 Task: Use Timely Effect in this video Movie B.mp4
Action: Mouse moved to (257, 95)
Screenshot: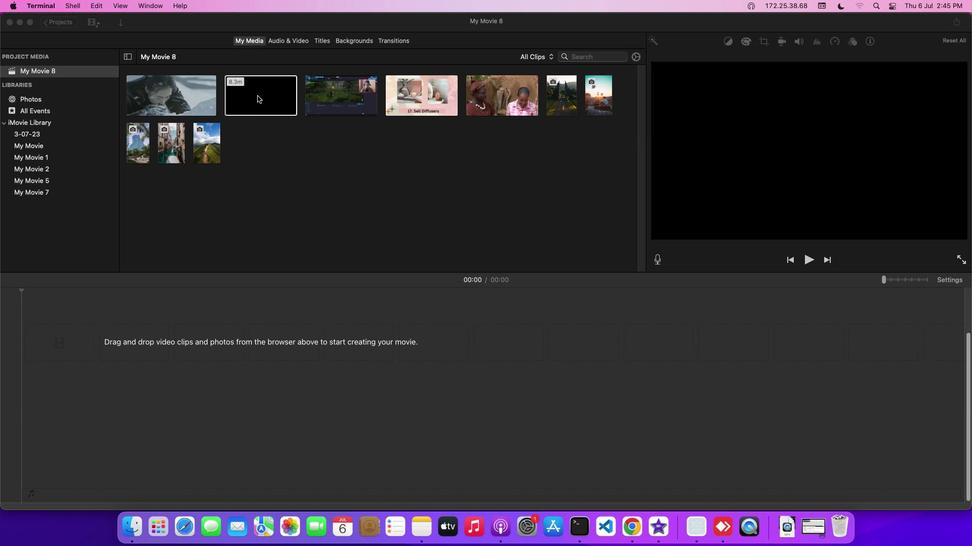 
Action: Mouse pressed left at (257, 95)
Screenshot: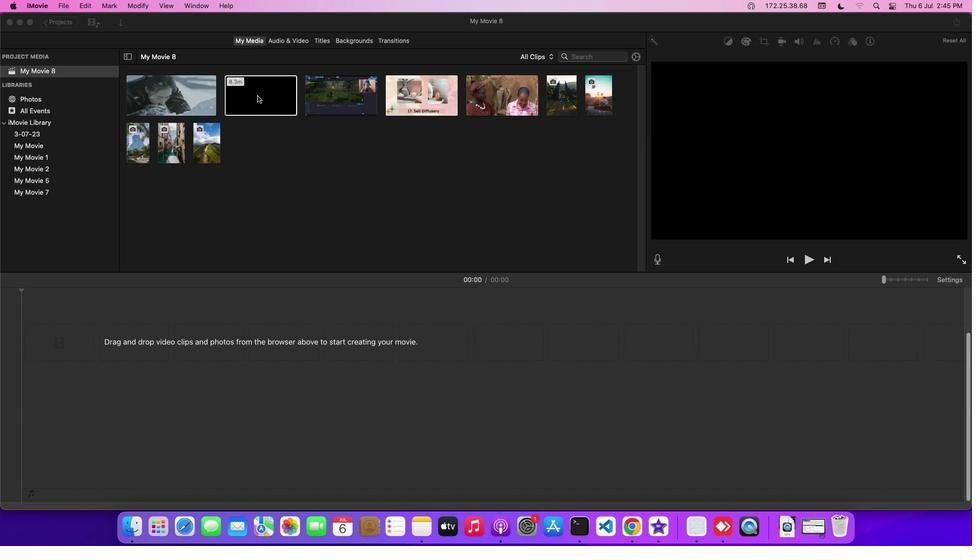 
Action: Mouse moved to (283, 37)
Screenshot: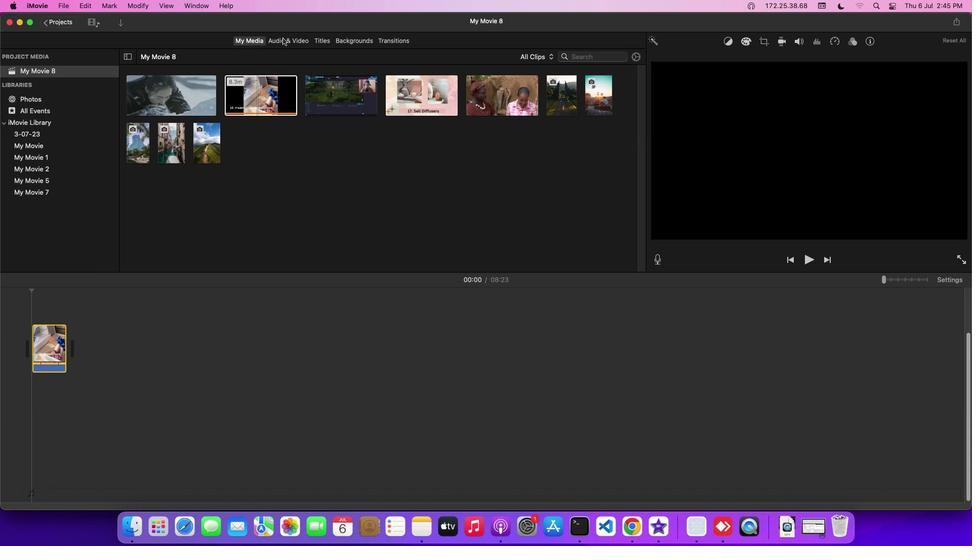 
Action: Mouse pressed left at (283, 37)
Screenshot: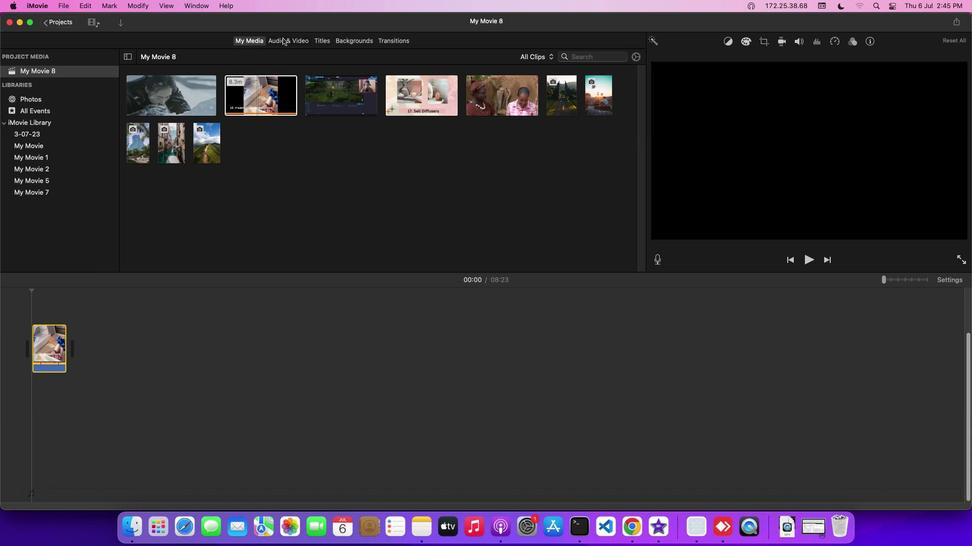 
Action: Mouse moved to (62, 94)
Screenshot: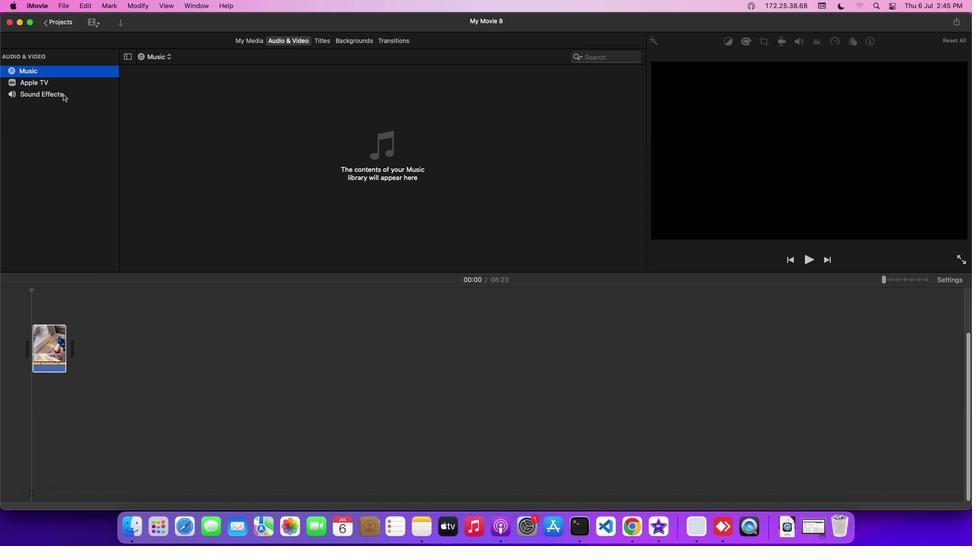 
Action: Mouse pressed left at (62, 94)
Screenshot: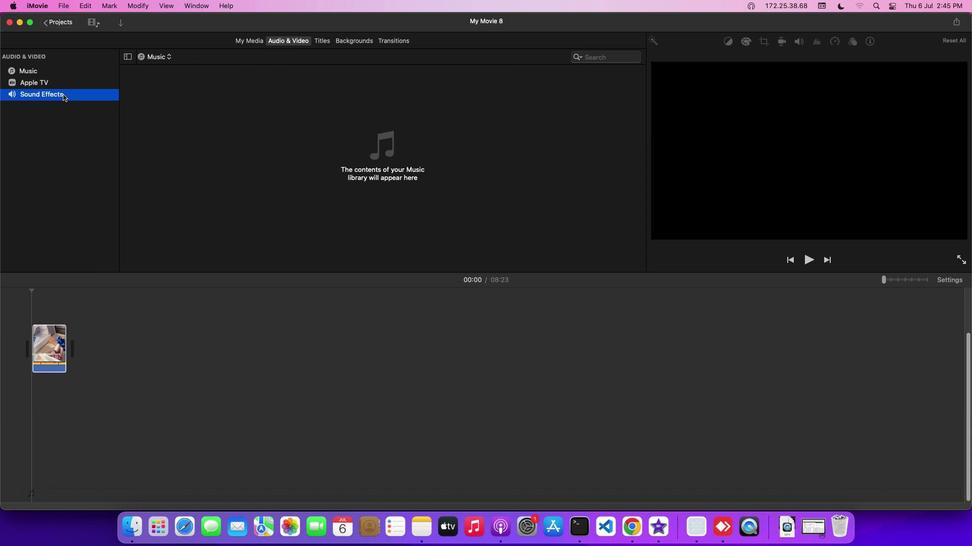
Action: Mouse moved to (189, 184)
Screenshot: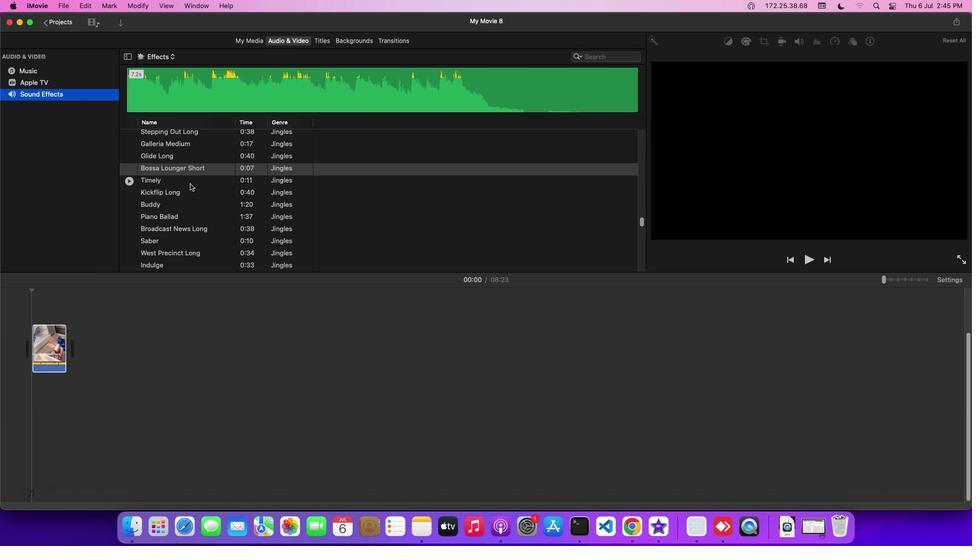 
Action: Mouse pressed left at (189, 184)
Screenshot: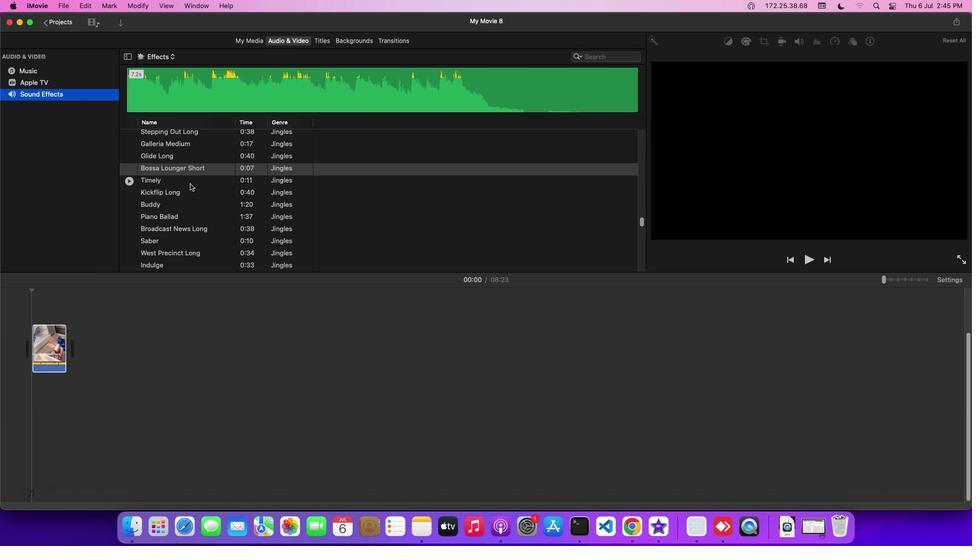 
Action: Mouse moved to (194, 182)
Screenshot: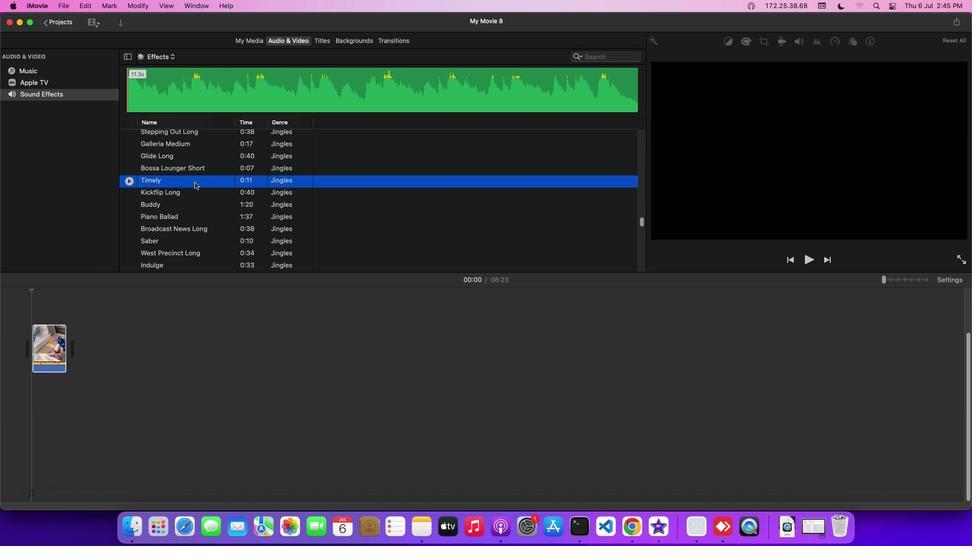 
Action: Mouse pressed left at (194, 182)
Screenshot: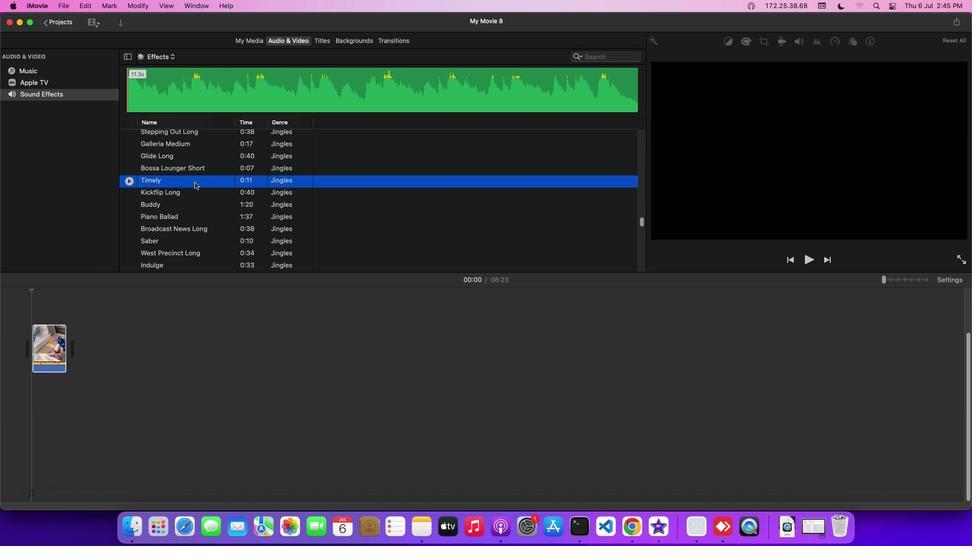 
Action: Mouse moved to (194, 183)
Screenshot: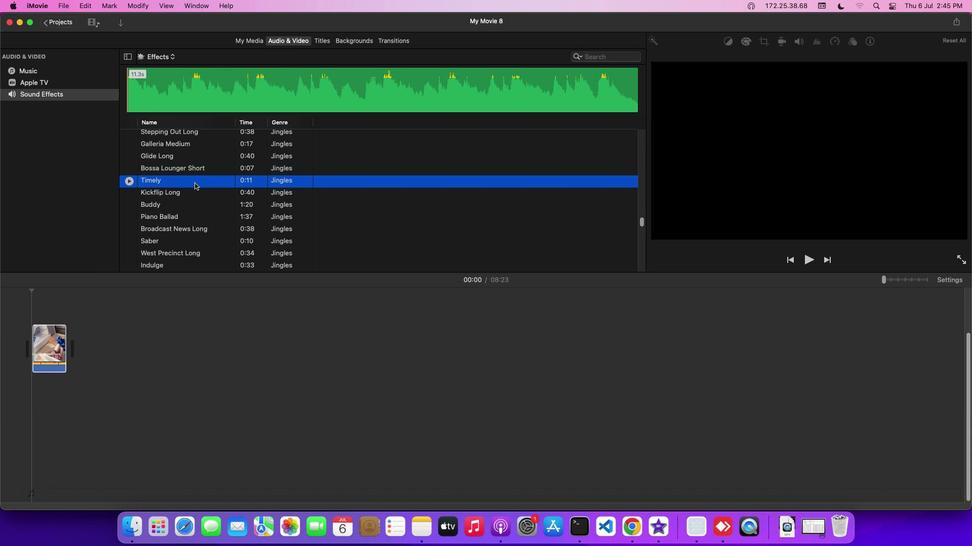 
Action: Mouse pressed left at (194, 183)
Screenshot: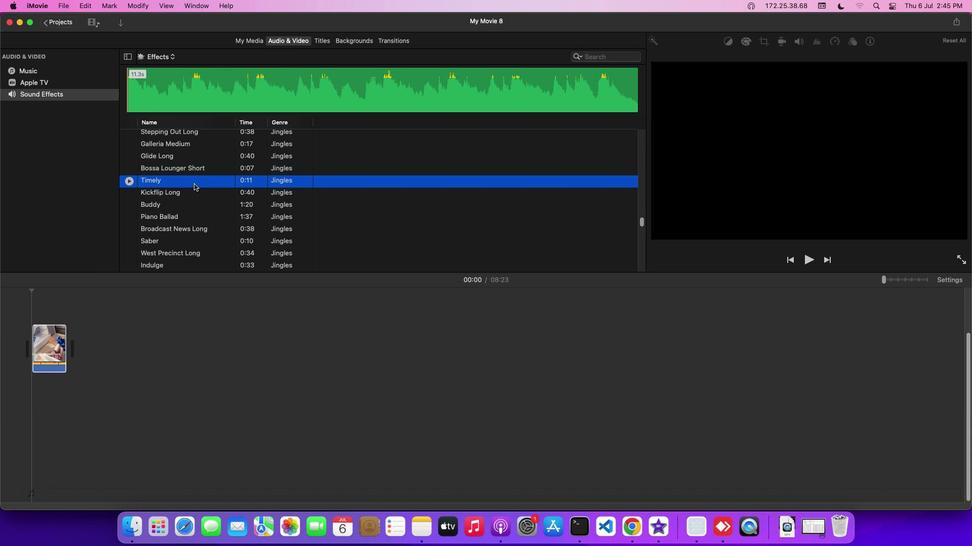 
Action: Mouse moved to (159, 379)
Screenshot: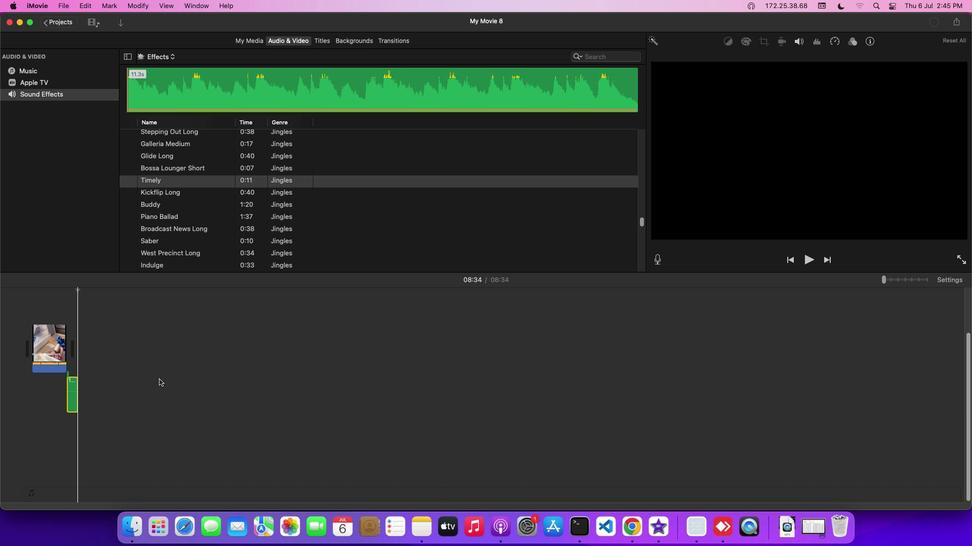 
